 Task: In the Contact  ArianaAllen91@Outlook.com, Log Call and save with description: 'Engaged in a call with a potential client interested in our expertise.'; Select call outcome: 'Busy '; Select call Direction: Inbound; Add date: '23 August, 2023' and time 10:30:AM. Logged in from softage.1@softage.net
Action: Mouse moved to (79, 52)
Screenshot: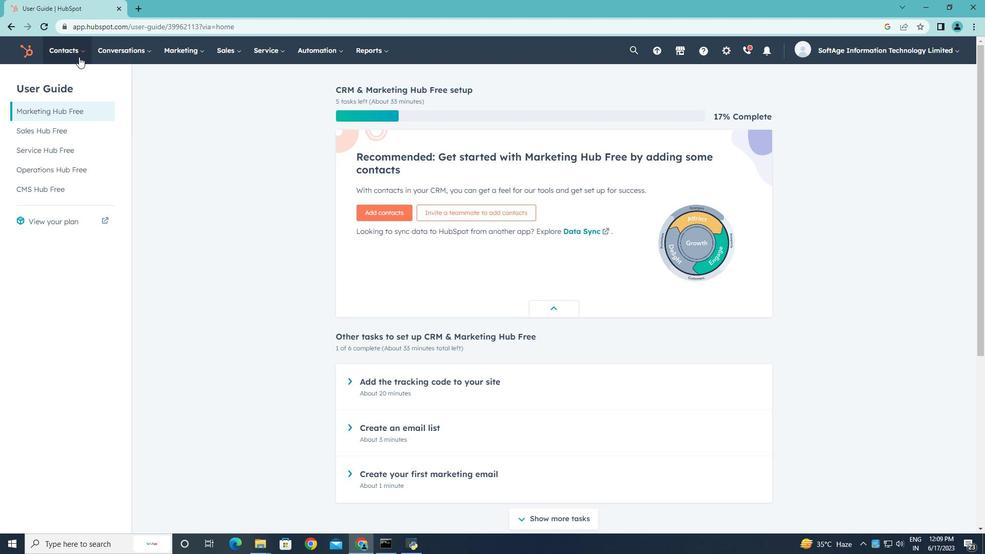 
Action: Mouse pressed left at (79, 52)
Screenshot: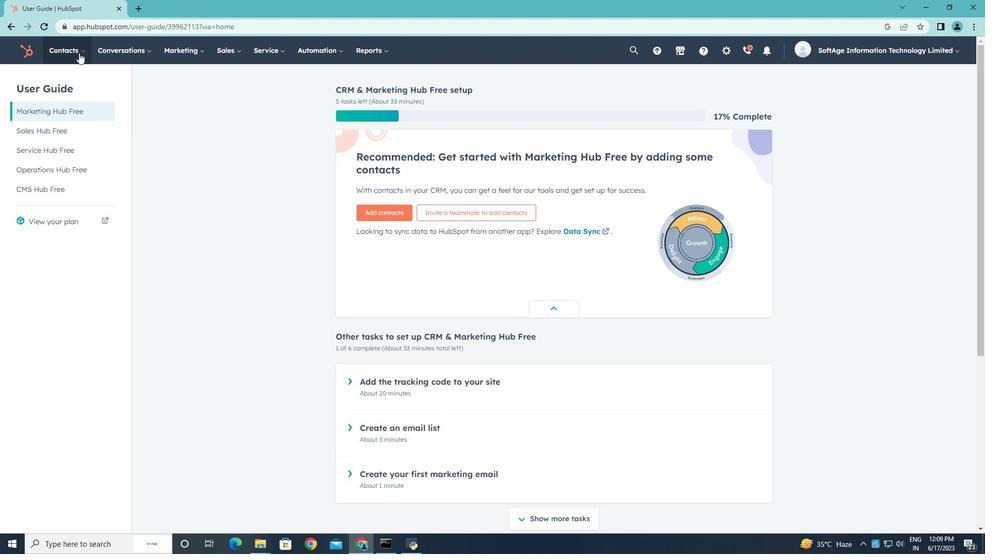 
Action: Mouse moved to (81, 81)
Screenshot: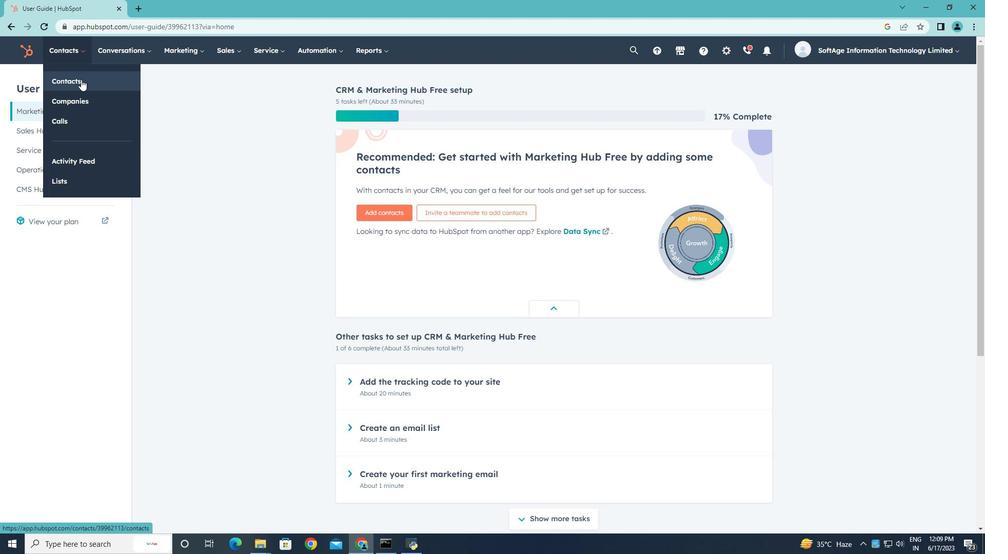 
Action: Mouse pressed left at (81, 81)
Screenshot: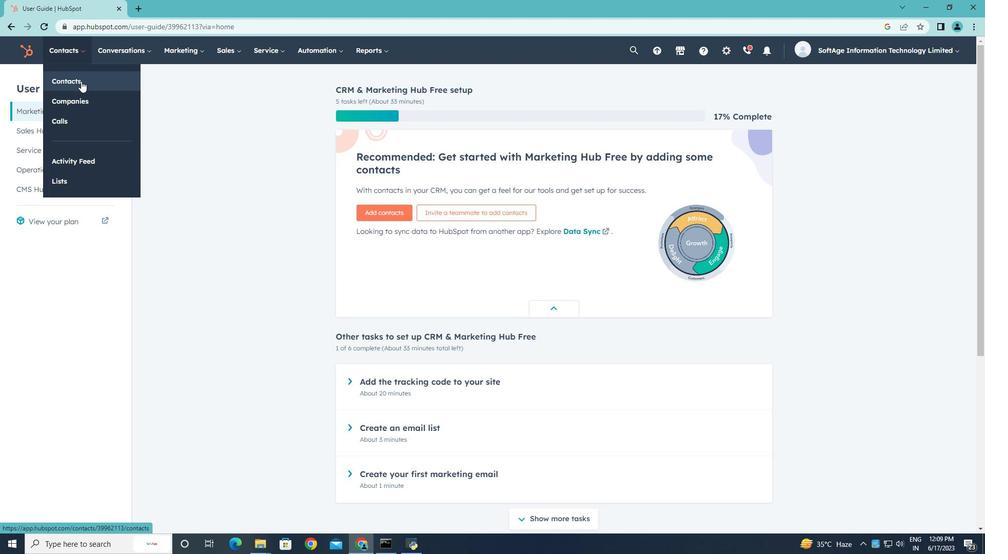 
Action: Mouse moved to (93, 168)
Screenshot: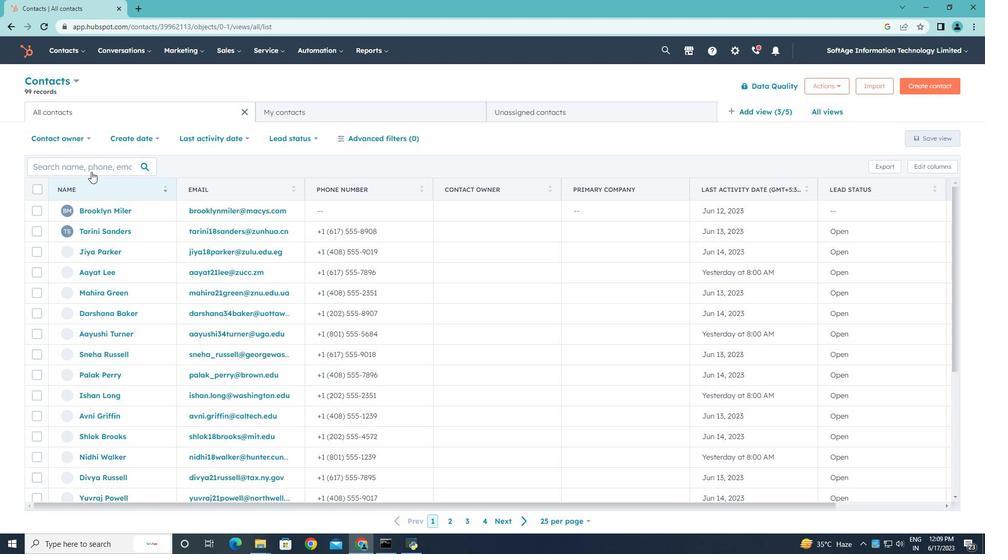 
Action: Mouse pressed left at (93, 168)
Screenshot: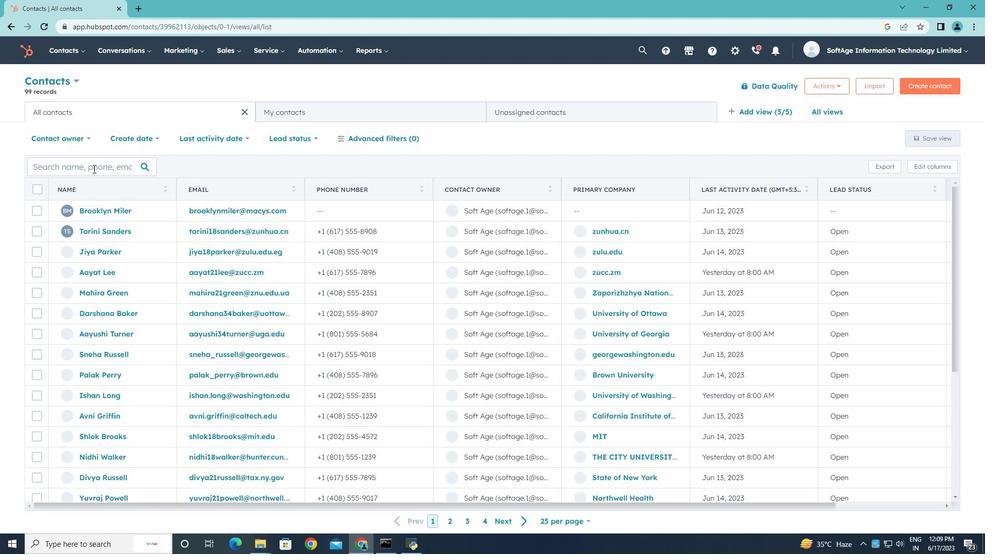 
Action: Mouse moved to (93, 168)
Screenshot: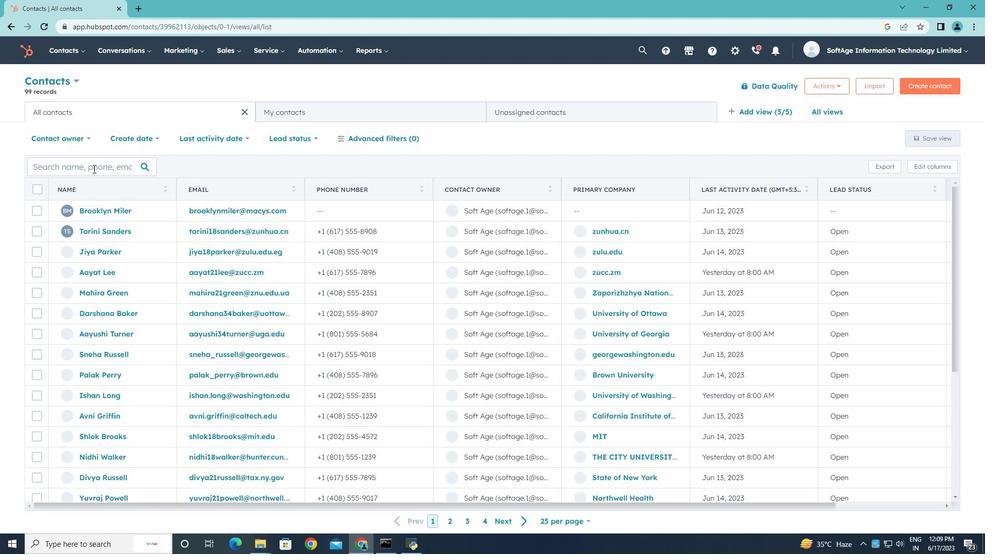
Action: Key pressed <Key.shift>Ariana<Key.shift>Allen91<Key.shift>@<Key.shift>Outlook.com
Screenshot: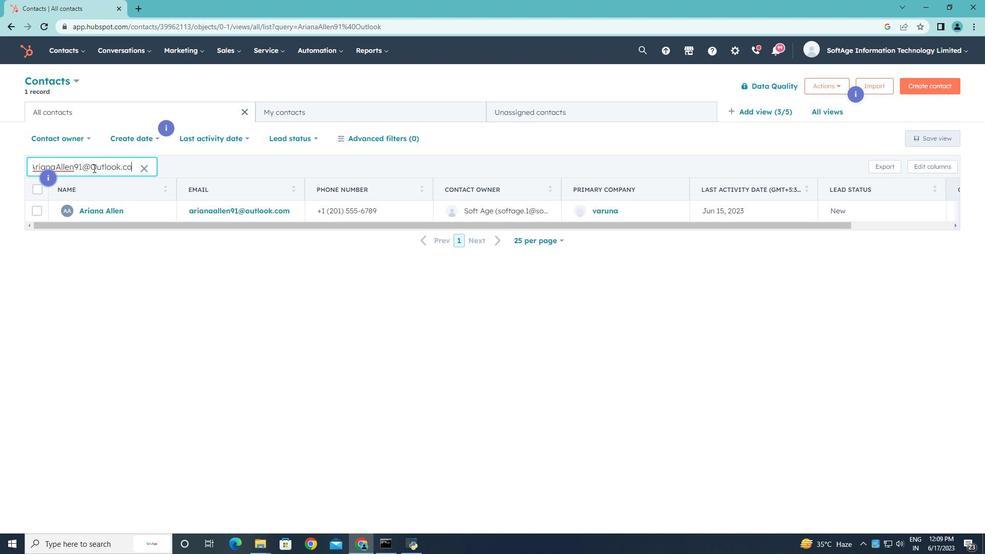 
Action: Mouse moved to (109, 210)
Screenshot: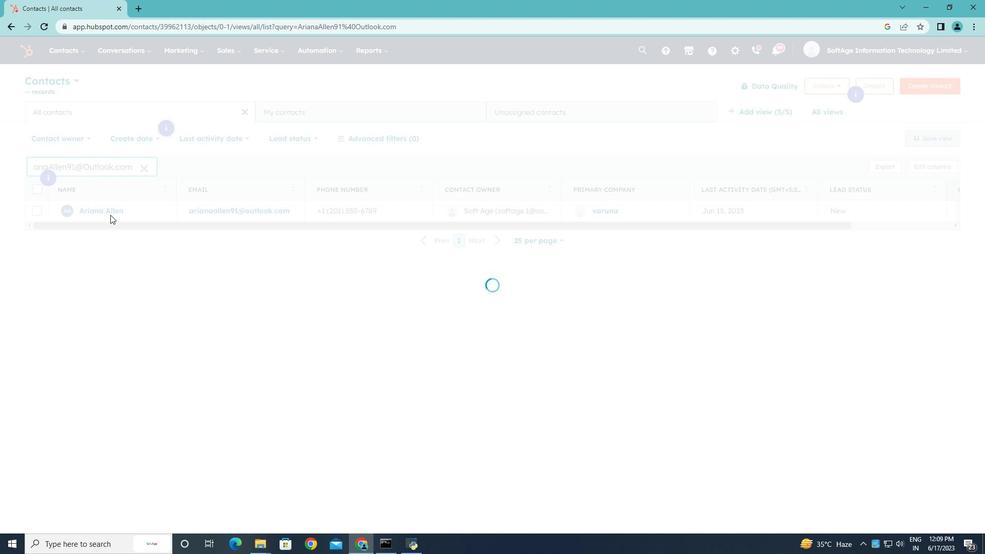 
Action: Mouse pressed left at (109, 210)
Screenshot: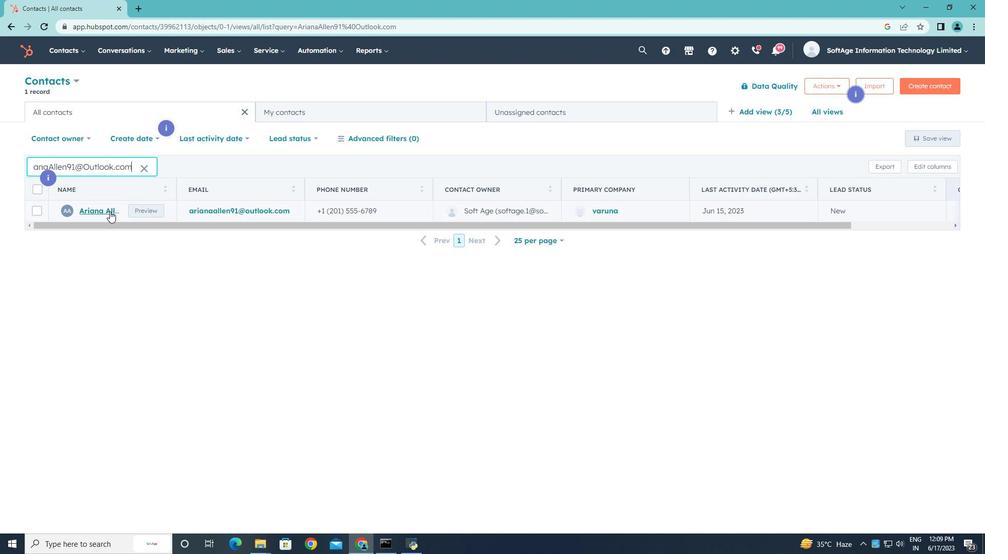 
Action: Mouse moved to (193, 167)
Screenshot: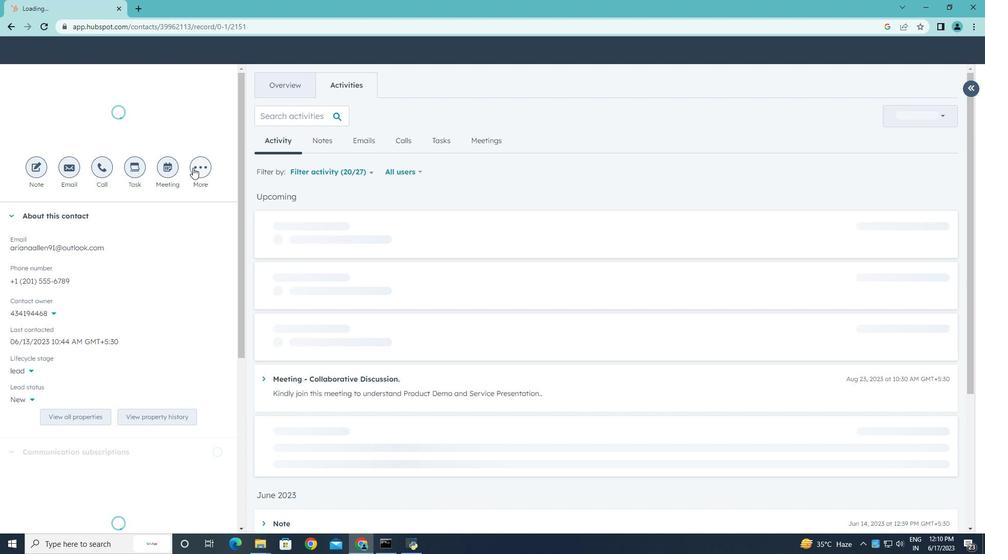 
Action: Mouse pressed left at (193, 167)
Screenshot: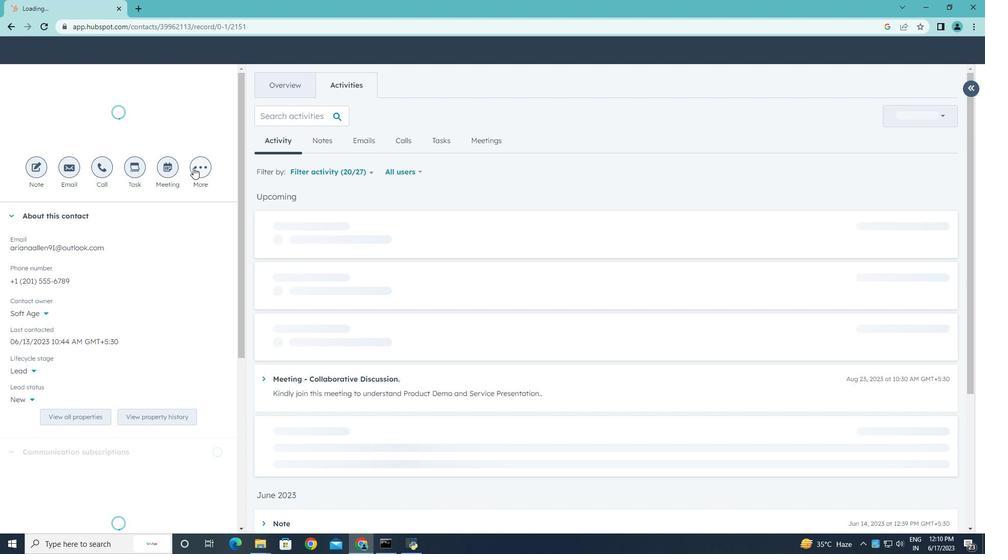 
Action: Mouse moved to (190, 325)
Screenshot: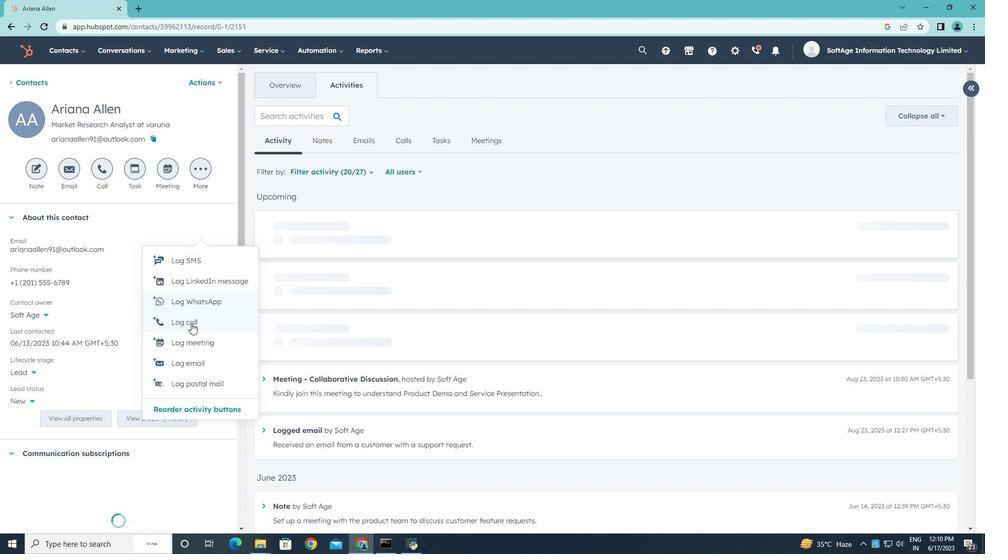 
Action: Mouse pressed left at (190, 325)
Screenshot: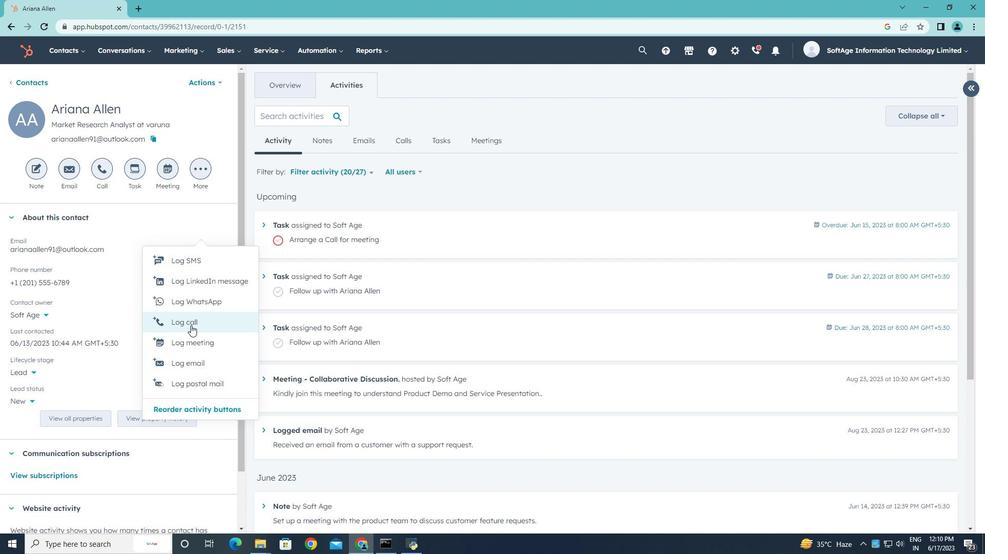 
Action: Mouse moved to (200, 257)
Screenshot: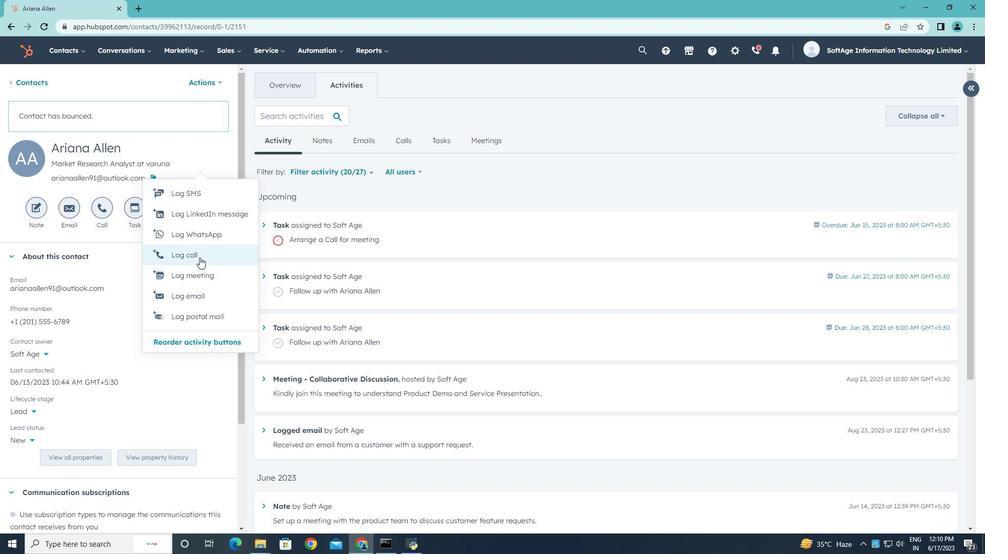 
Action: Mouse pressed left at (200, 257)
Screenshot: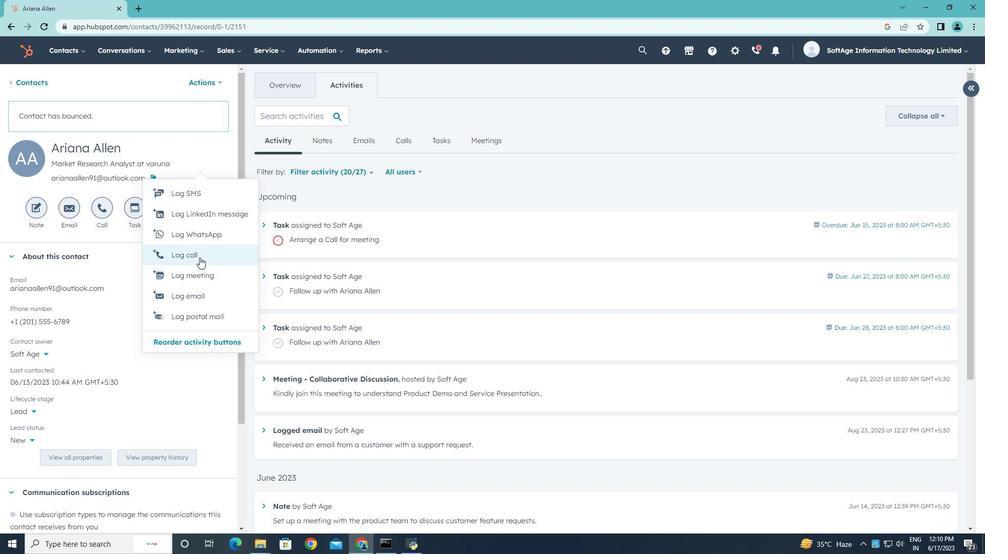 
Action: Mouse moved to (197, 293)
Screenshot: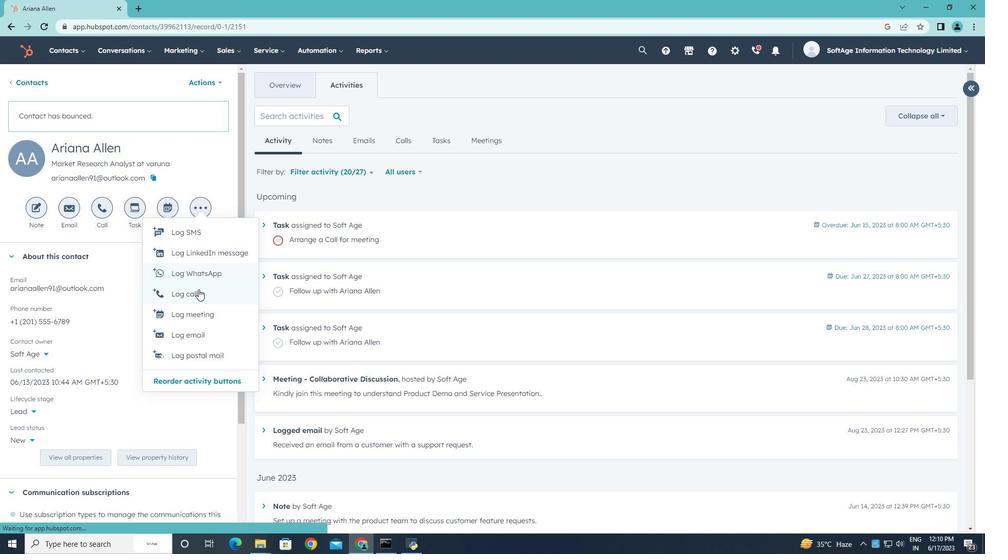 
Action: Mouse pressed left at (197, 293)
Screenshot: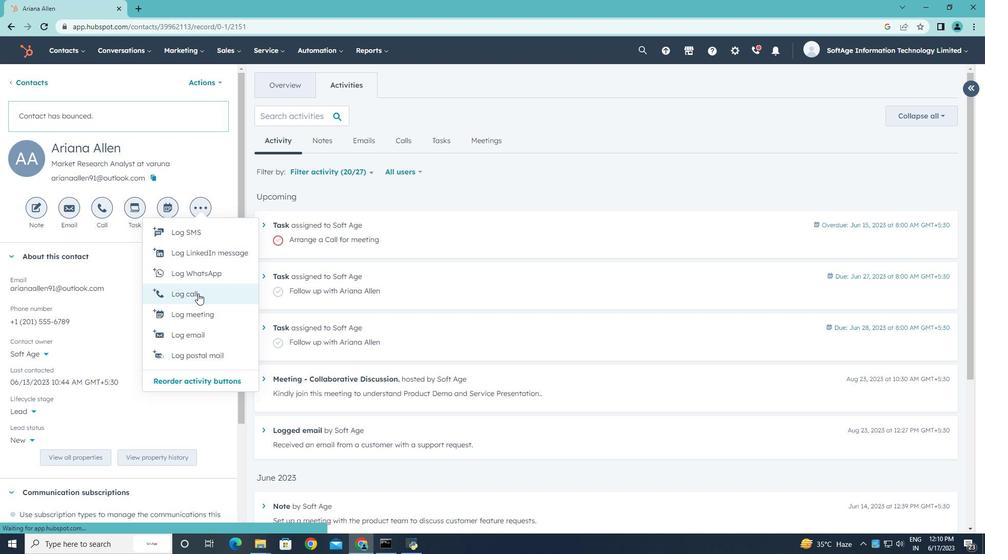 
Action: Key pressed <Key.shift>Engaged<Key.space>in<Key.space>a<Key.space>call<Key.space>with<Key.space>a<Key.space>potential<Key.space>client<Key.space>interested<Key.space>in<Key.space>our<Key.space>expertise.
Screenshot: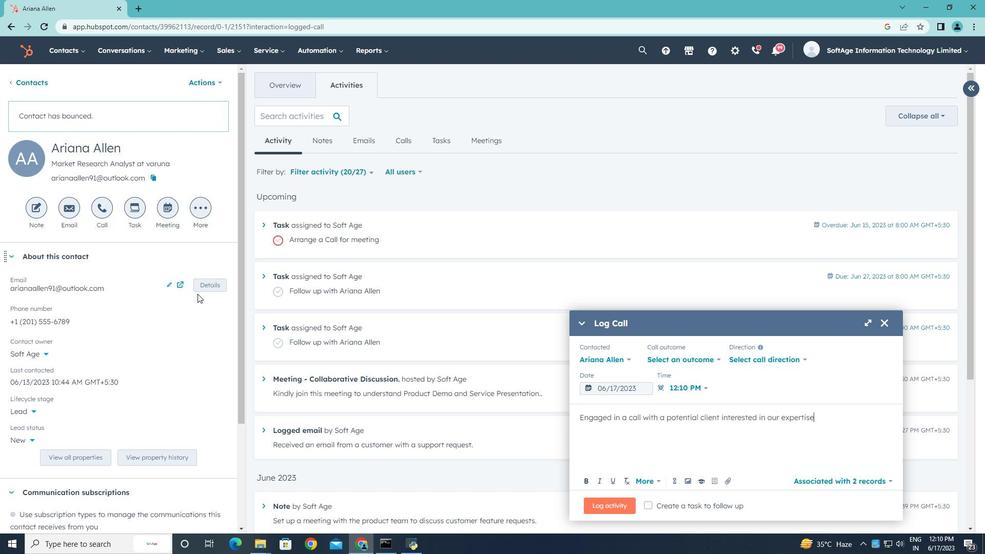 
Action: Mouse moved to (719, 359)
Screenshot: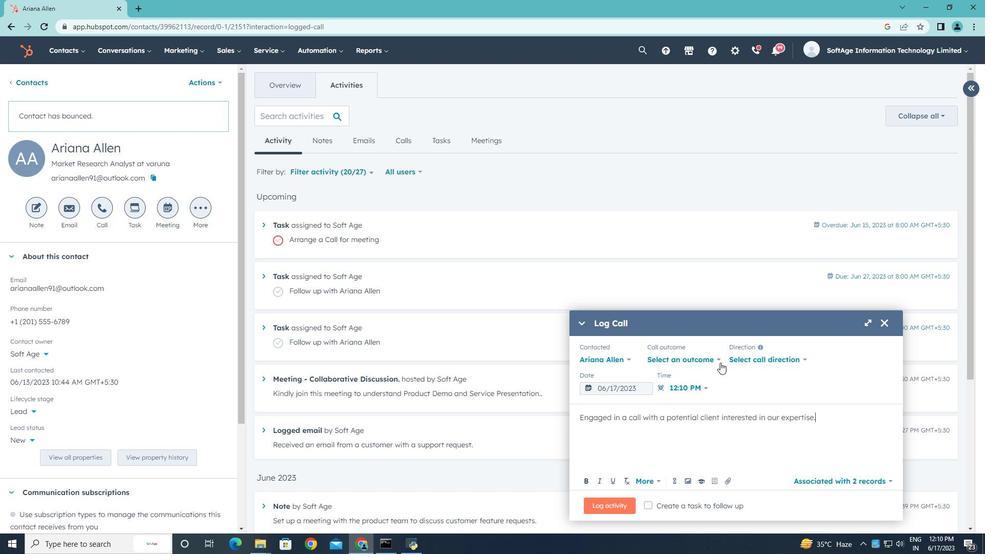 
Action: Mouse pressed left at (719, 359)
Screenshot: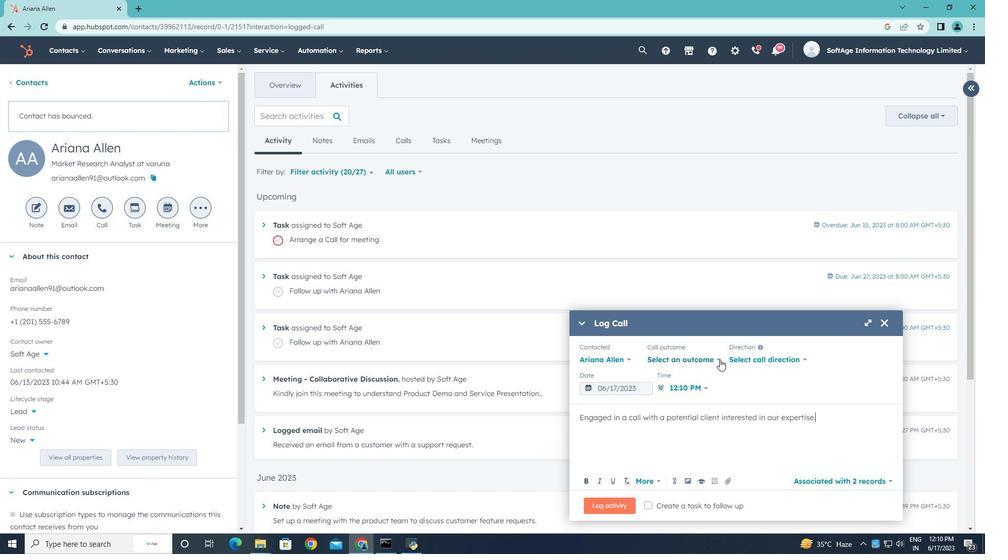 
Action: Mouse moved to (683, 388)
Screenshot: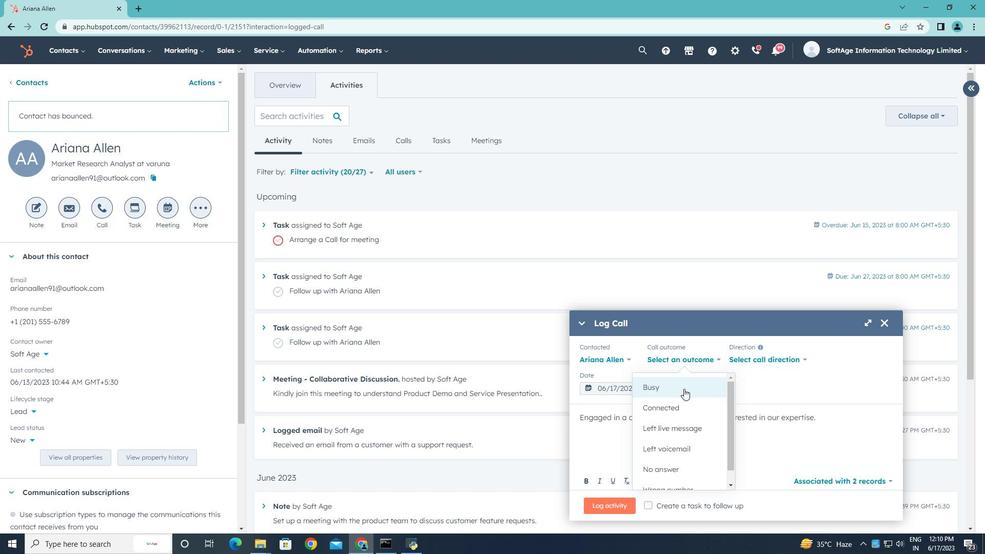 
Action: Mouse pressed left at (683, 388)
Screenshot: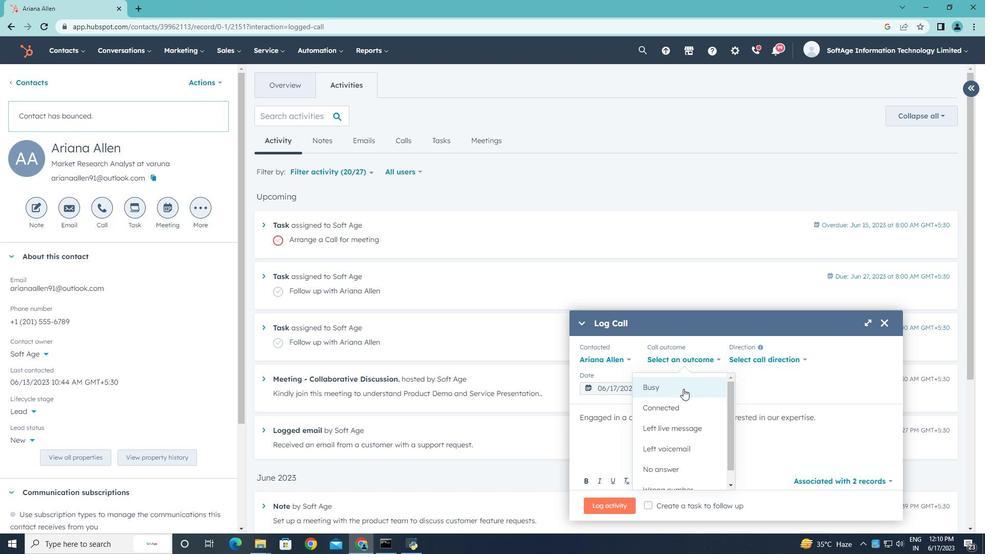 
Action: Mouse moved to (755, 359)
Screenshot: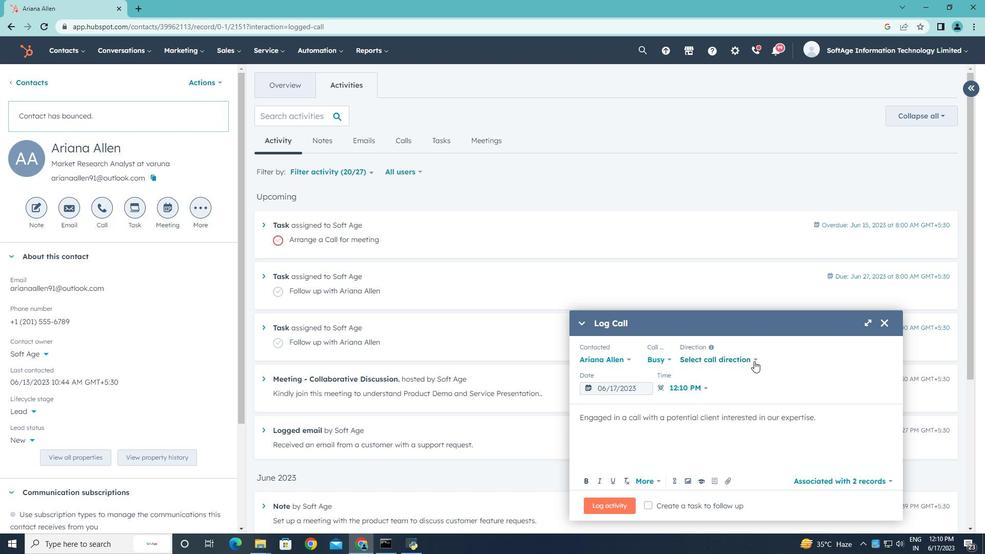 
Action: Mouse pressed left at (755, 359)
Screenshot: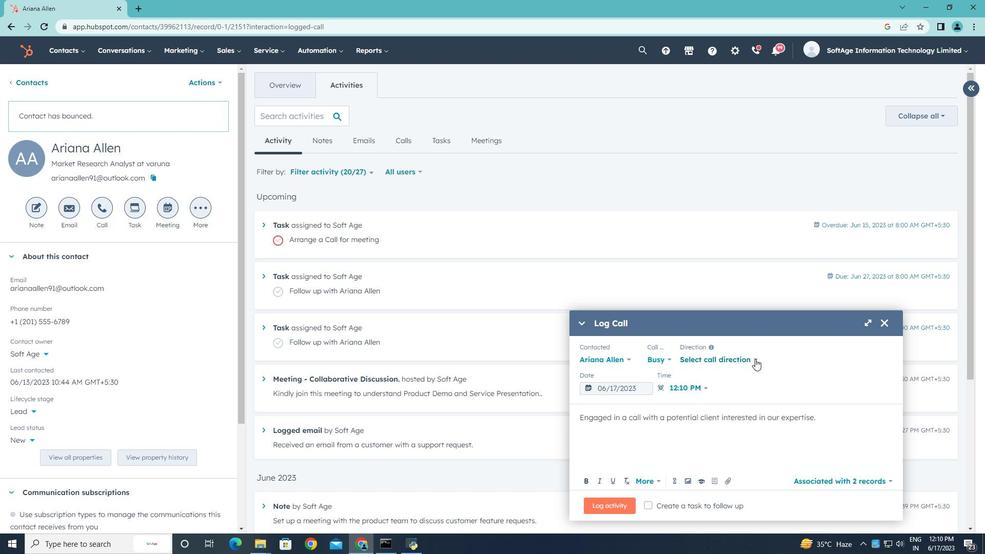 
Action: Mouse moved to (740, 385)
Screenshot: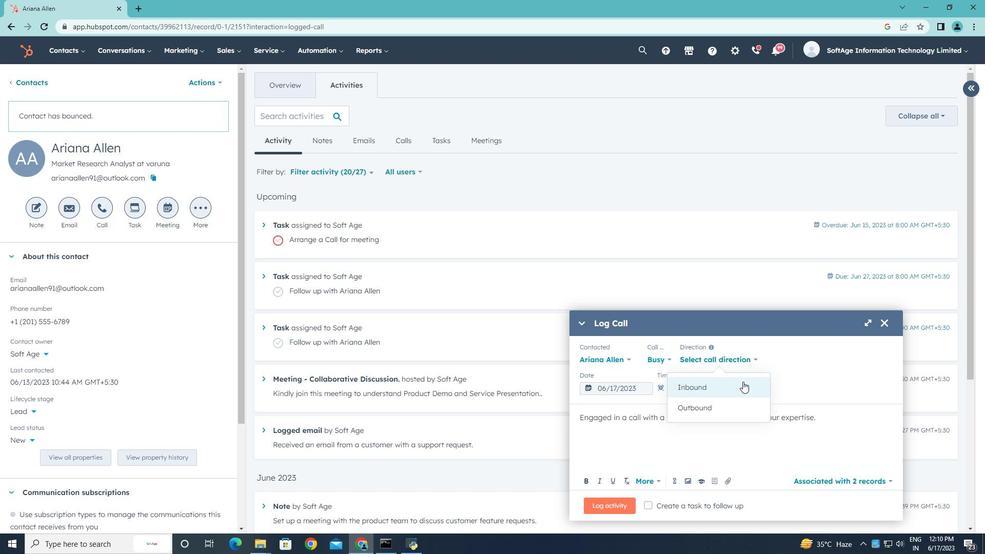 
Action: Mouse pressed left at (740, 385)
Screenshot: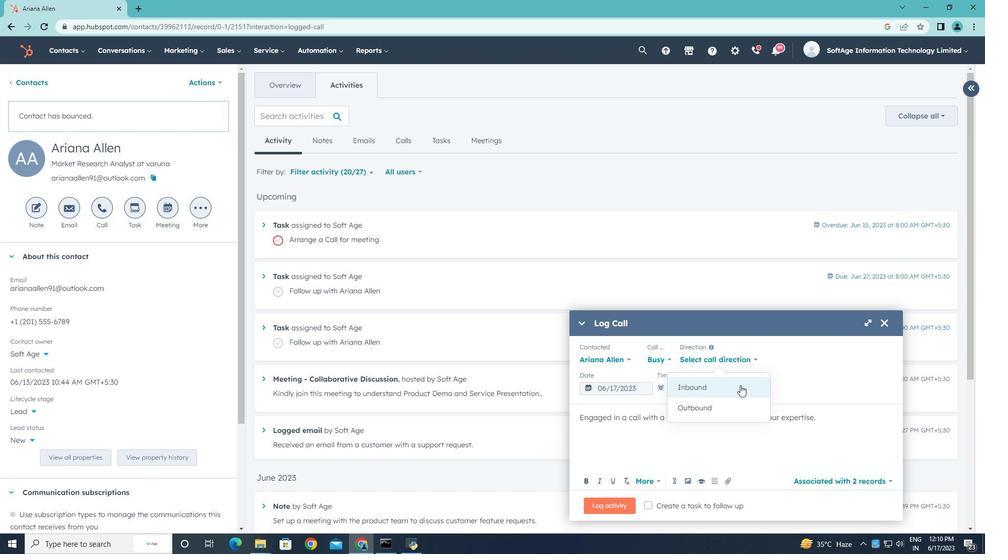 
Action: Mouse moved to (797, 362)
Screenshot: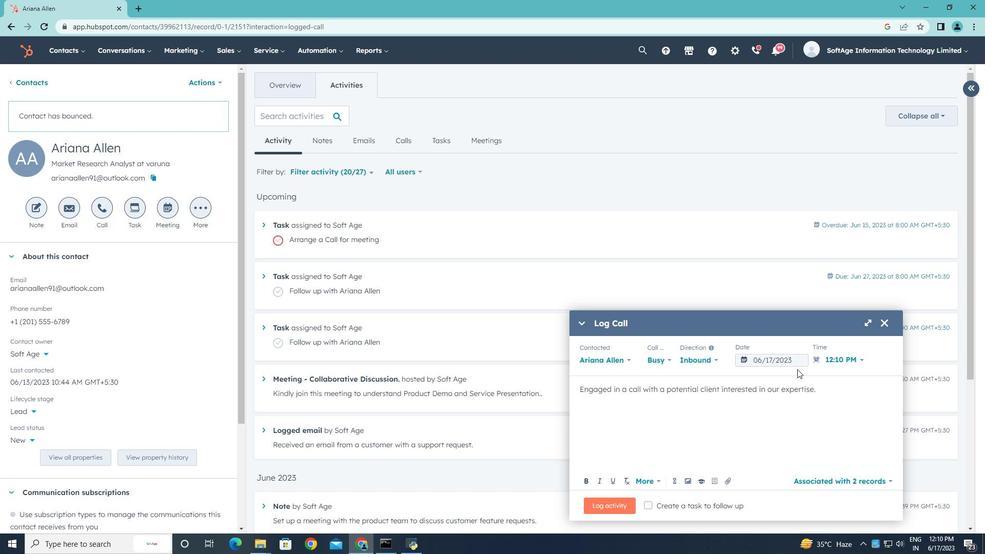 
Action: Mouse pressed left at (797, 362)
Screenshot: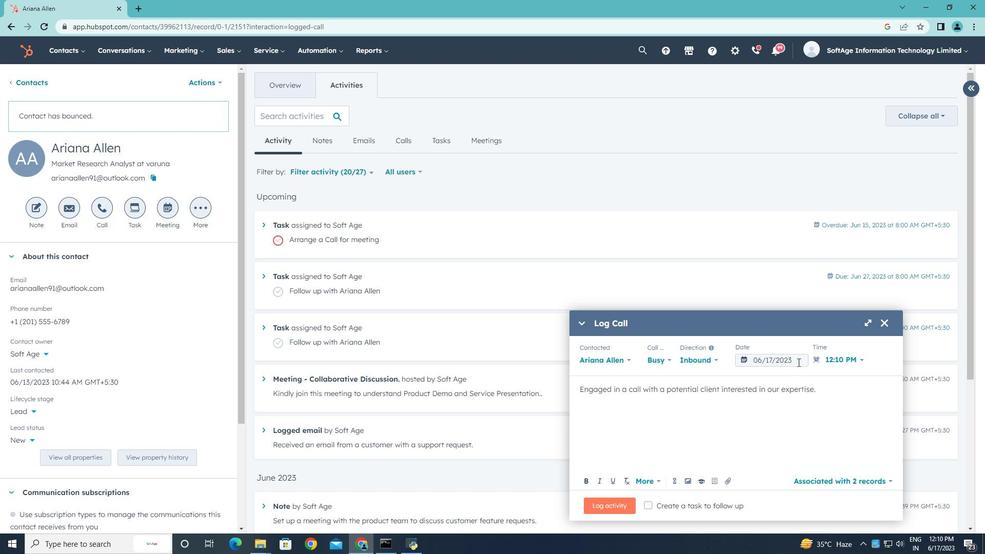 
Action: Mouse moved to (867, 195)
Screenshot: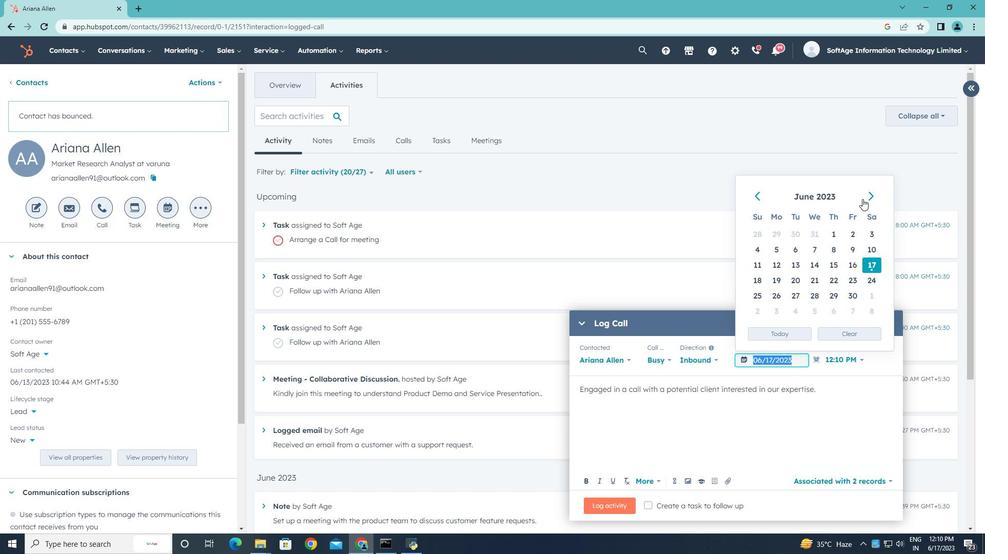
Action: Mouse pressed left at (867, 195)
Screenshot: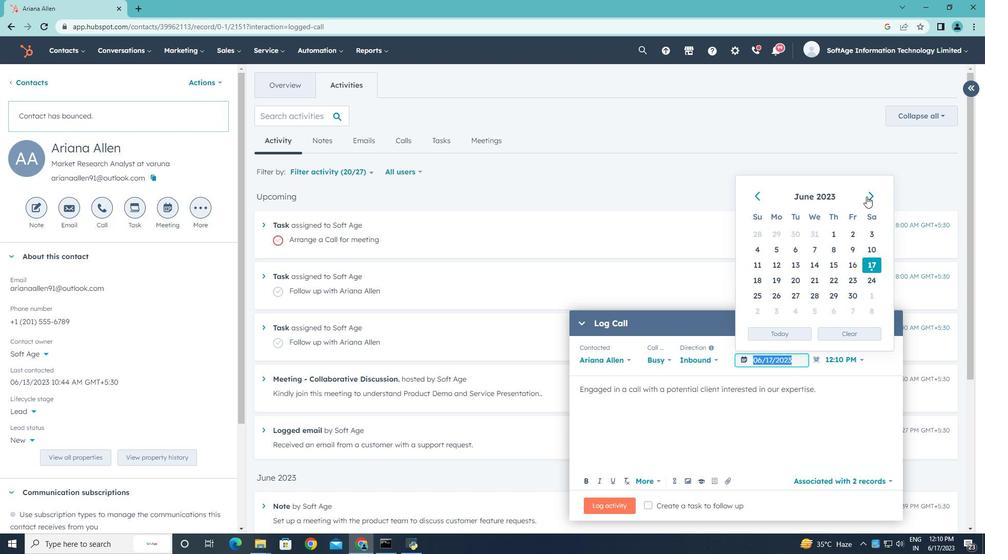 
Action: Mouse moved to (867, 195)
Screenshot: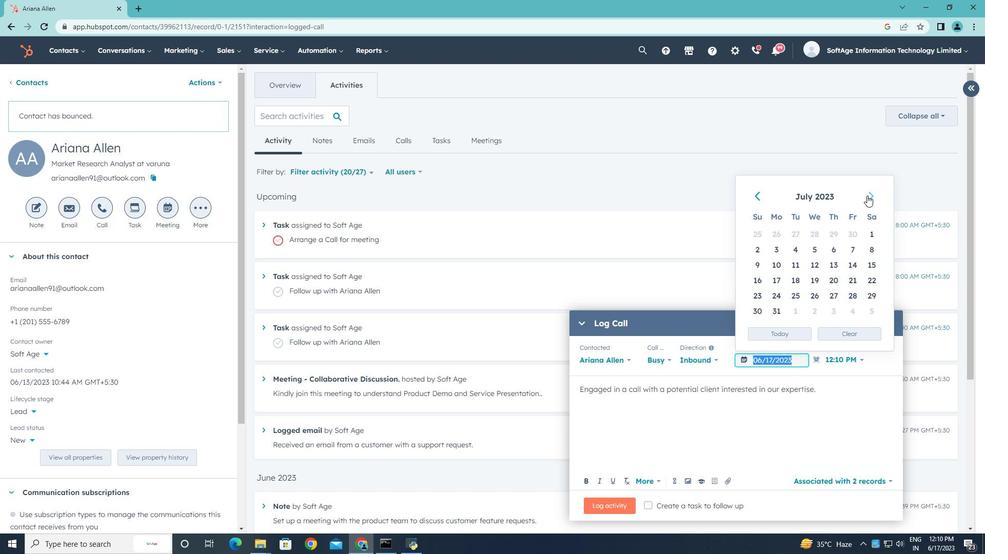 
Action: Mouse pressed left at (867, 195)
Screenshot: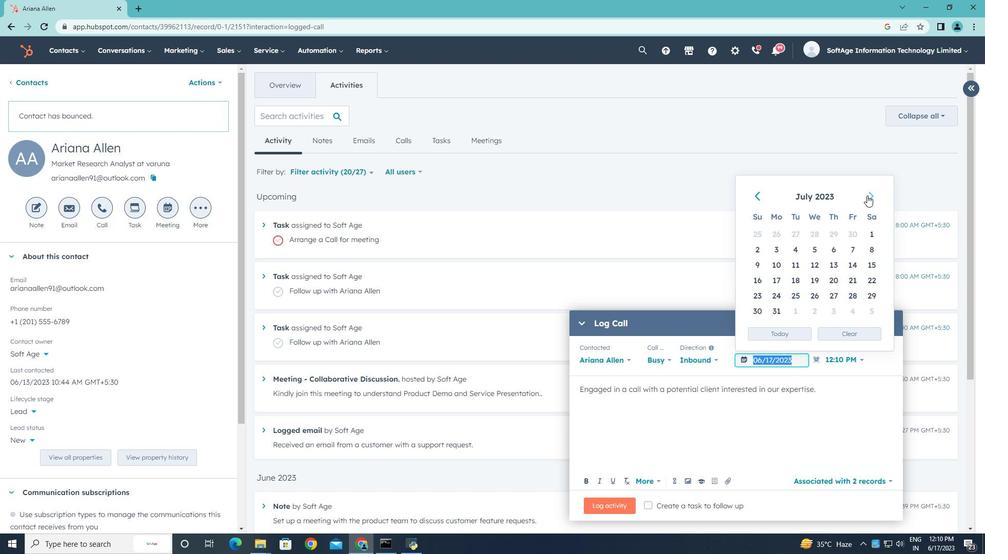 
Action: Mouse moved to (819, 279)
Screenshot: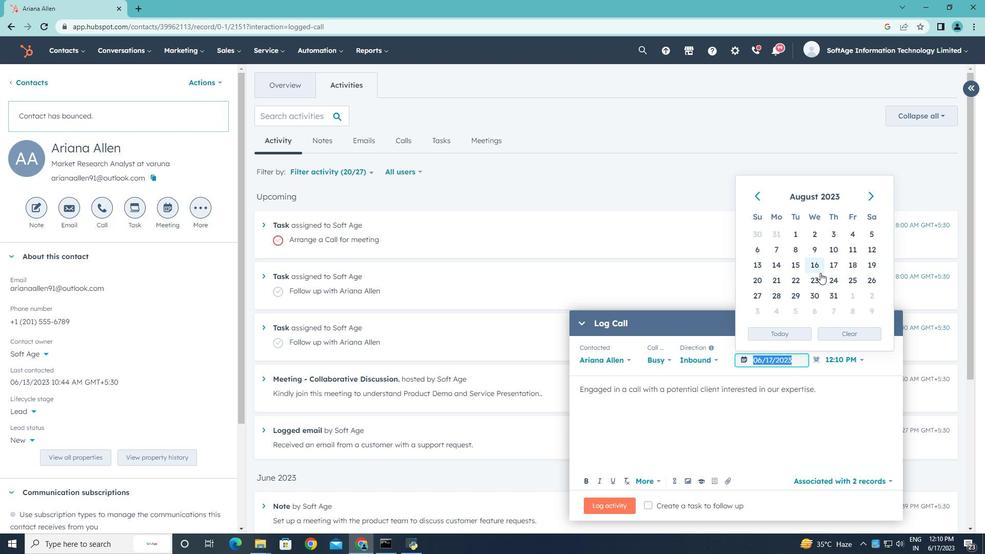 
Action: Mouse pressed left at (819, 279)
Screenshot: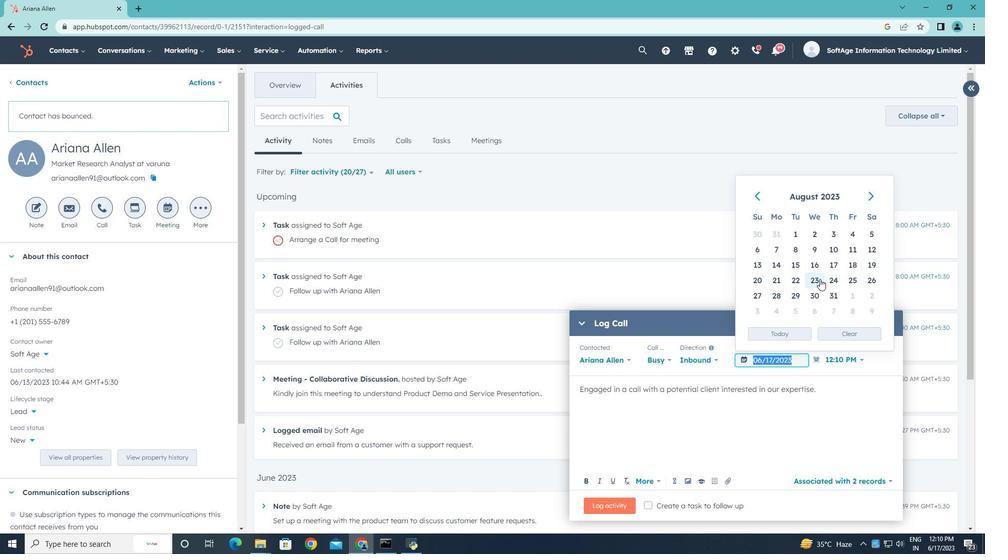 
Action: Mouse moved to (858, 359)
Screenshot: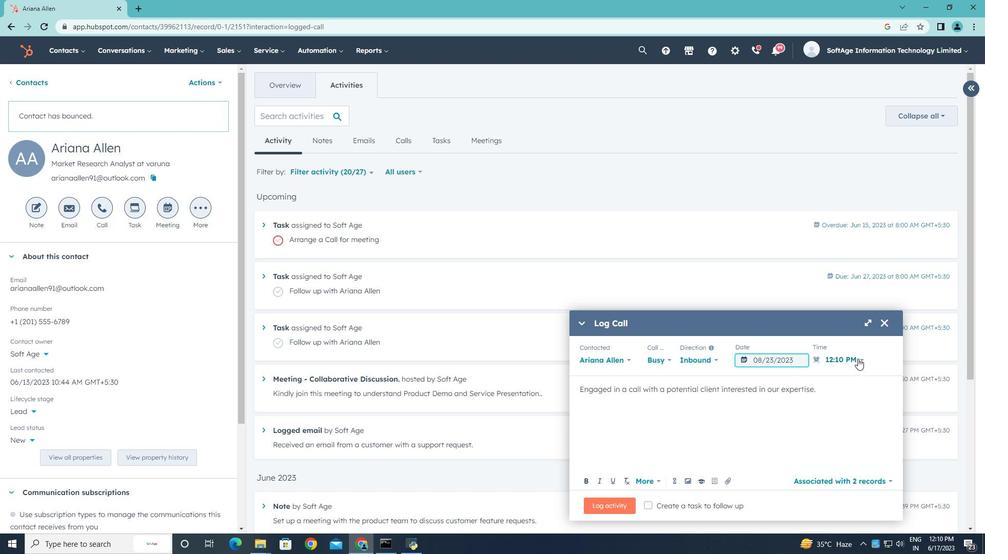
Action: Mouse pressed left at (858, 359)
Screenshot: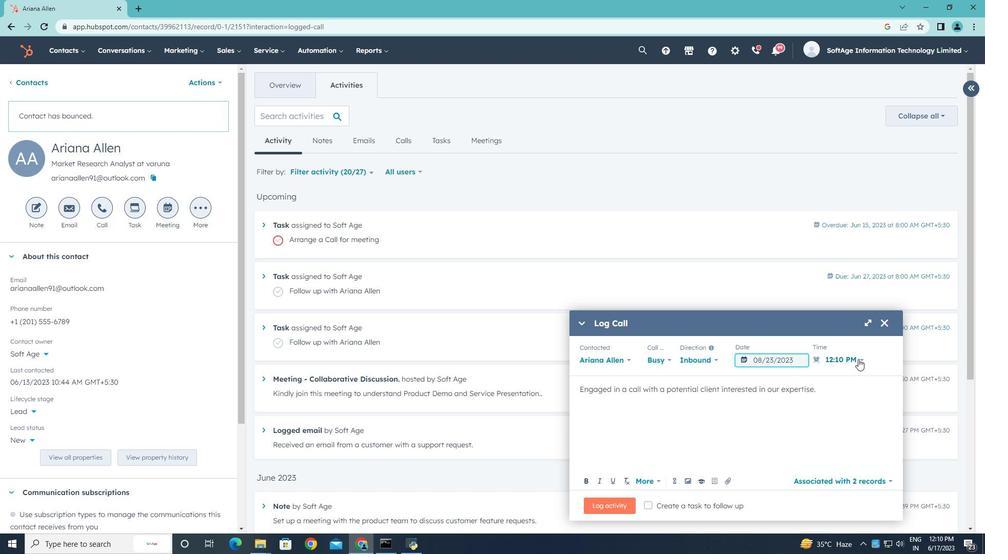 
Action: Mouse moved to (833, 438)
Screenshot: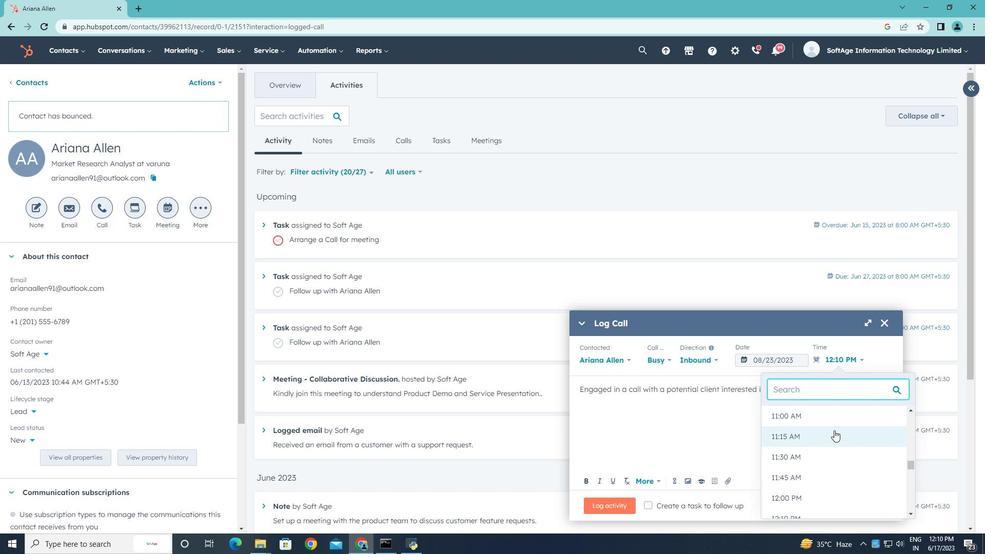 
Action: Mouse scrolled (833, 438) with delta (0, 0)
Screenshot: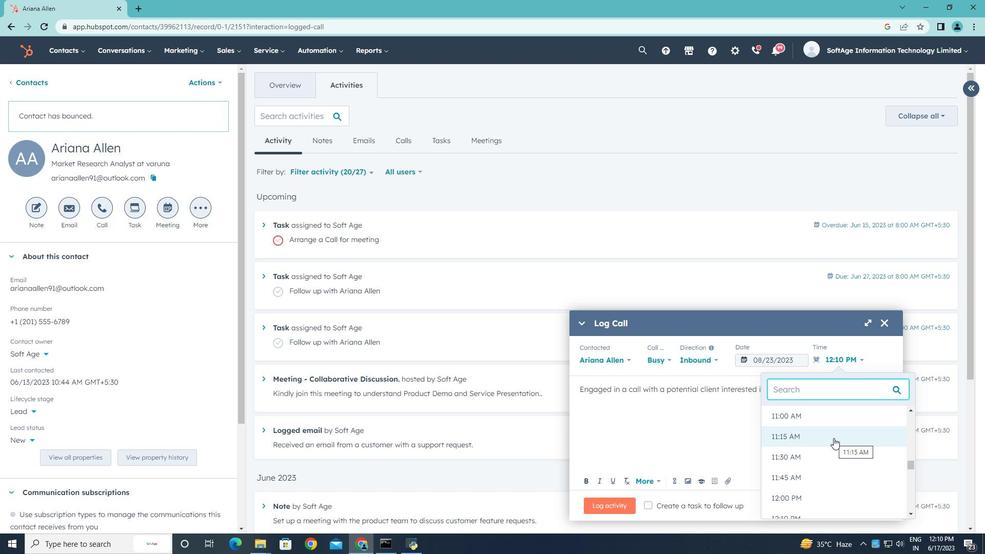 
Action: Mouse moved to (834, 429)
Screenshot: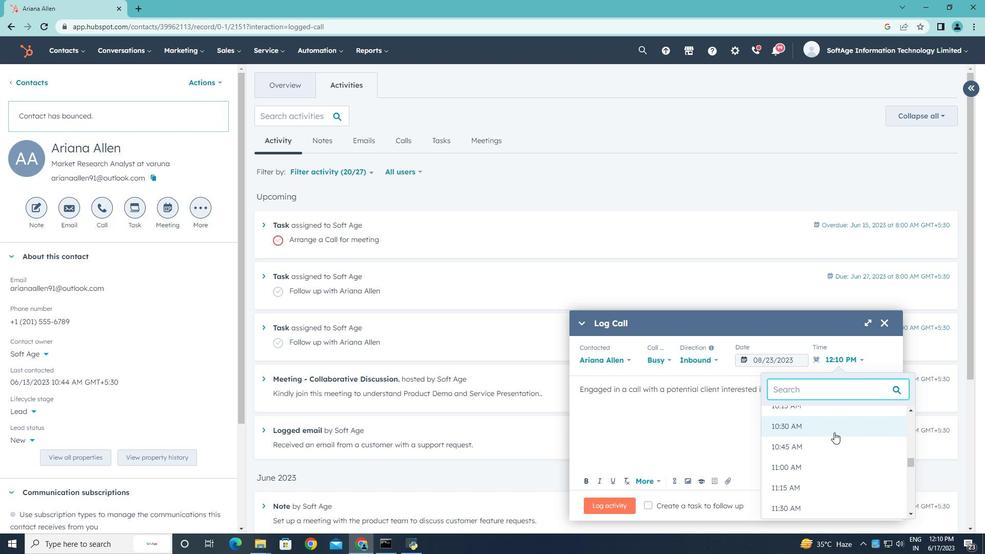 
Action: Mouse pressed left at (834, 429)
Screenshot: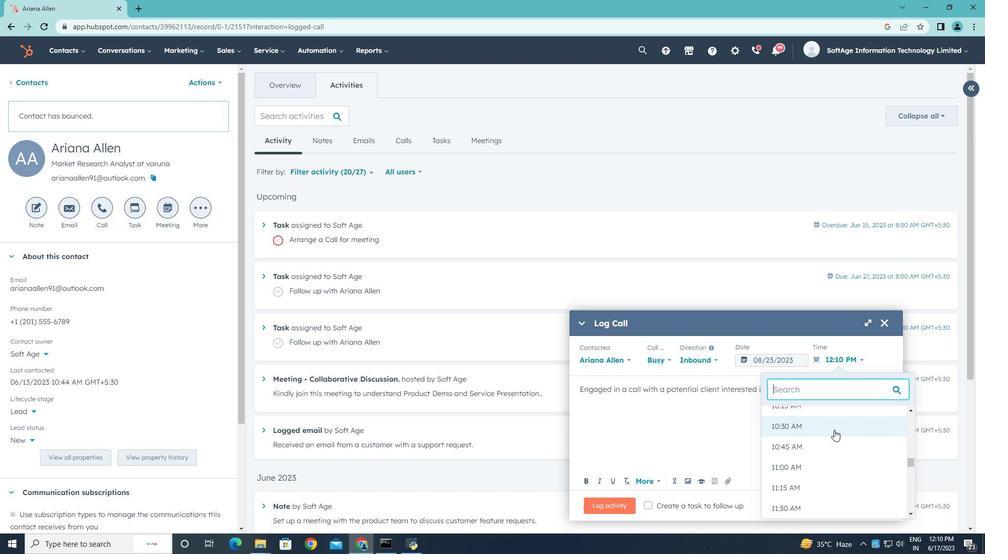 
Action: Mouse moved to (613, 503)
Screenshot: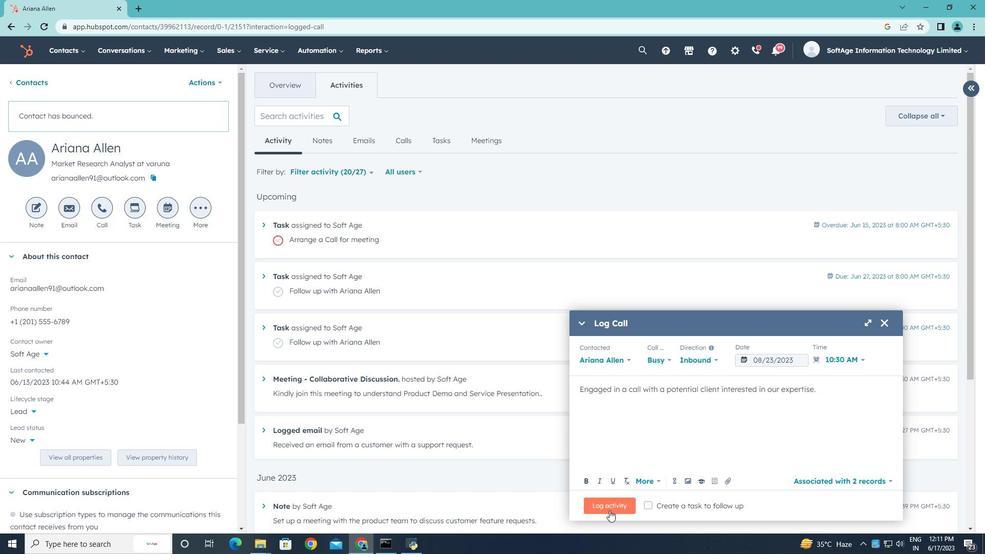 
Action: Mouse pressed left at (613, 503)
Screenshot: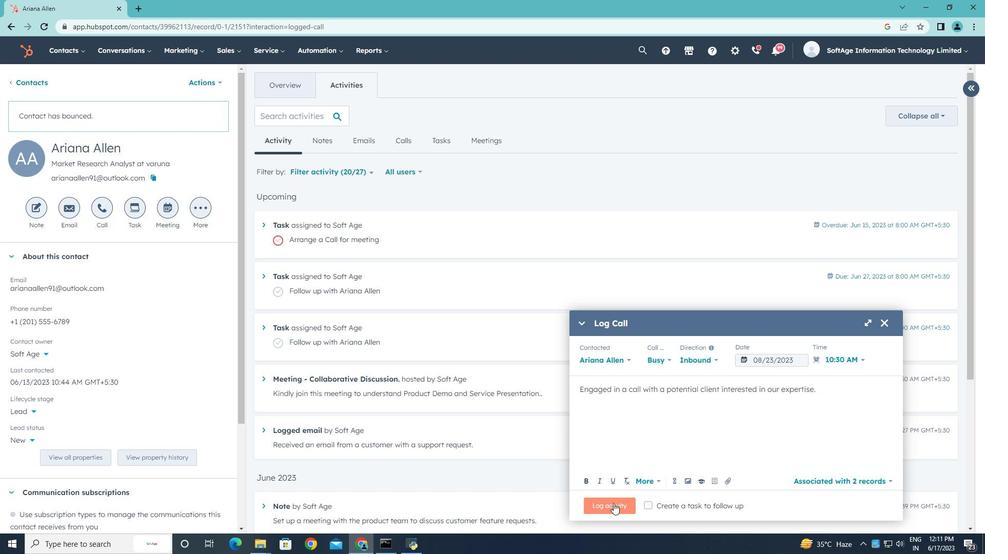 
